 Task: Assign in the project BeaconWorks the issue 'Implement a new feature to allow for advanced search capabilities' to the sprint 'Rocket Run'. Assign in the project BeaconWorks the issue 'Address issues related to data privacy and compliance' to the sprint 'Rocket Run'. Assign in the project BeaconWorks the issue 'Develop a new feature to allow for dynamic form creation and customization' to the sprint 'Rocket Run'. Assign in the project BeaconWorks the issue 'Improve the accuracy of search results by implementing machine learning algorithms' to the sprint 'Rocket Run'
Action: Mouse moved to (174, 59)
Screenshot: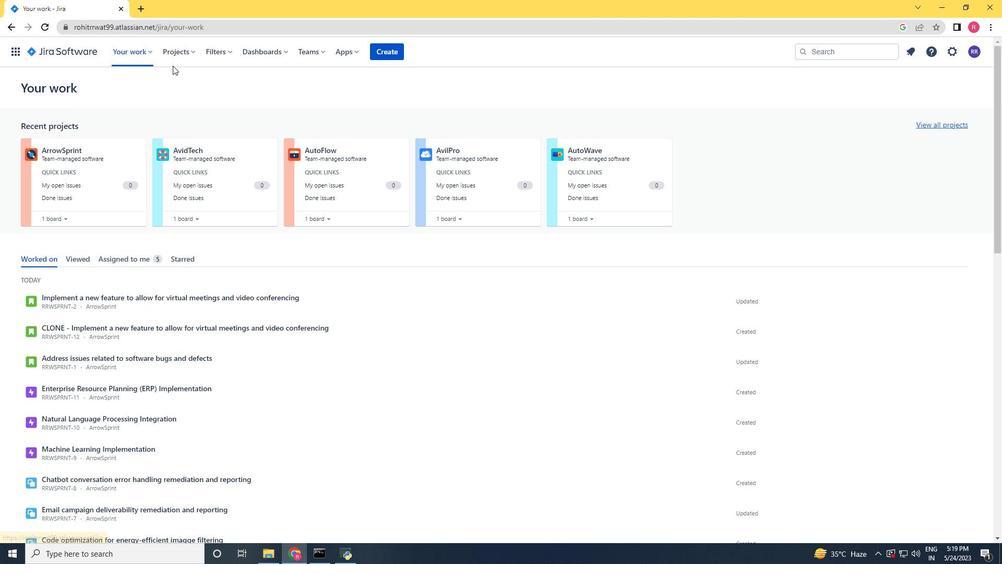 
Action: Mouse pressed left at (174, 59)
Screenshot: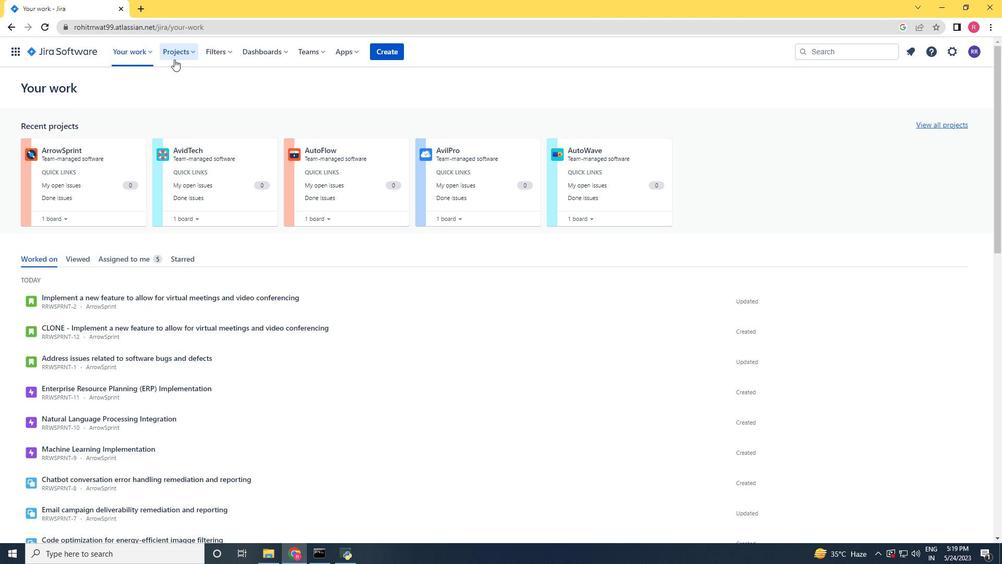 
Action: Mouse moved to (209, 104)
Screenshot: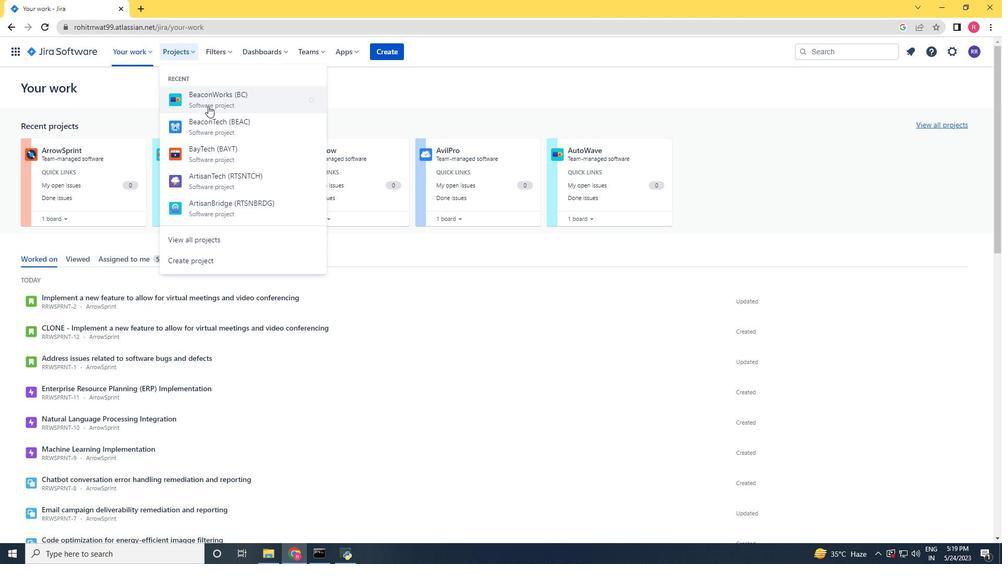 
Action: Mouse pressed left at (209, 104)
Screenshot: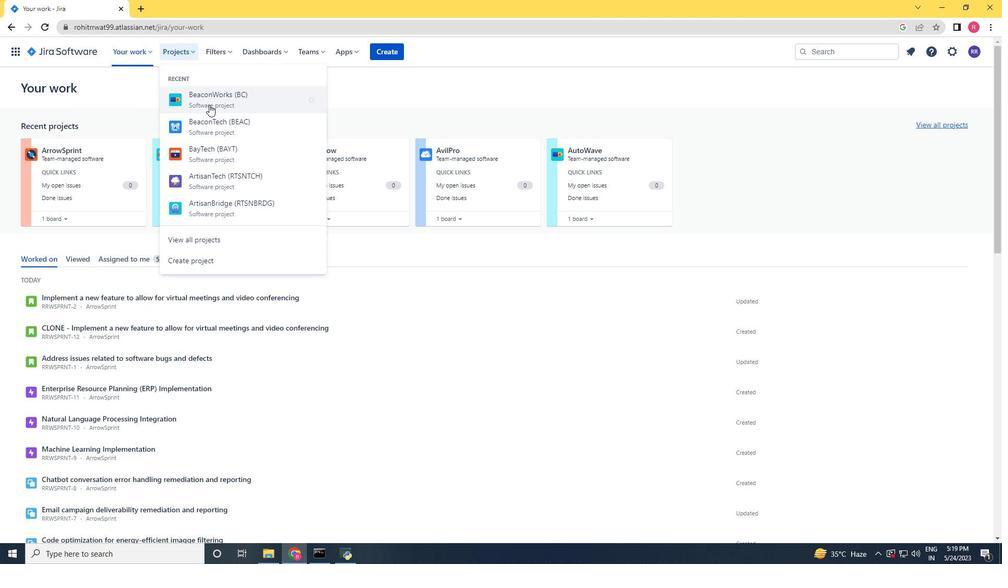 
Action: Mouse moved to (84, 159)
Screenshot: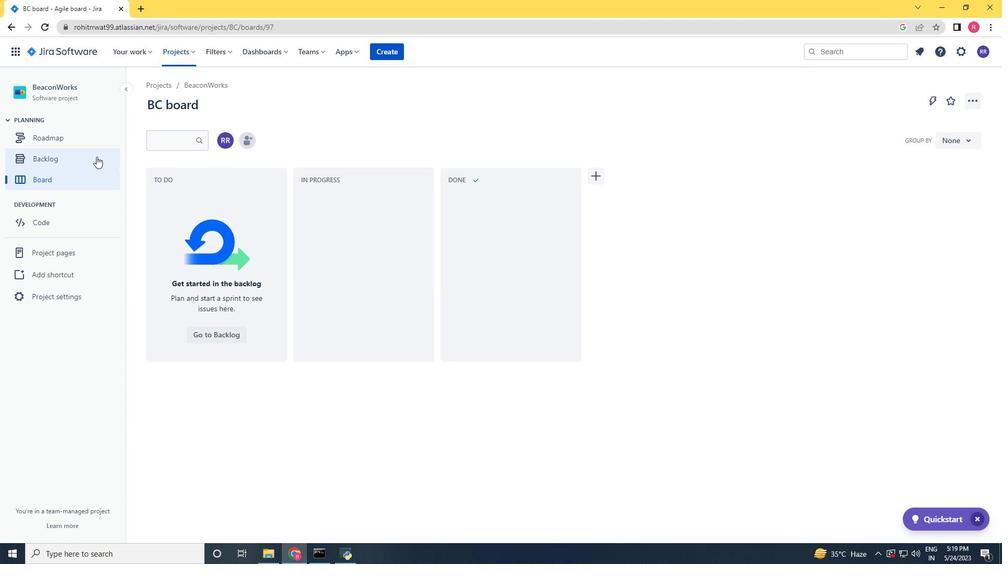 
Action: Mouse pressed left at (84, 159)
Screenshot: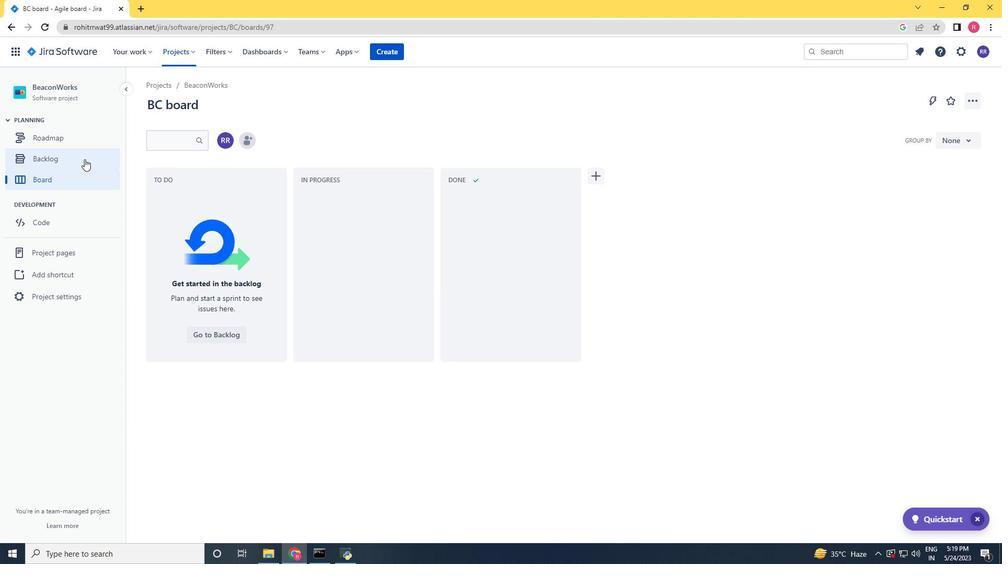 
Action: Mouse moved to (955, 280)
Screenshot: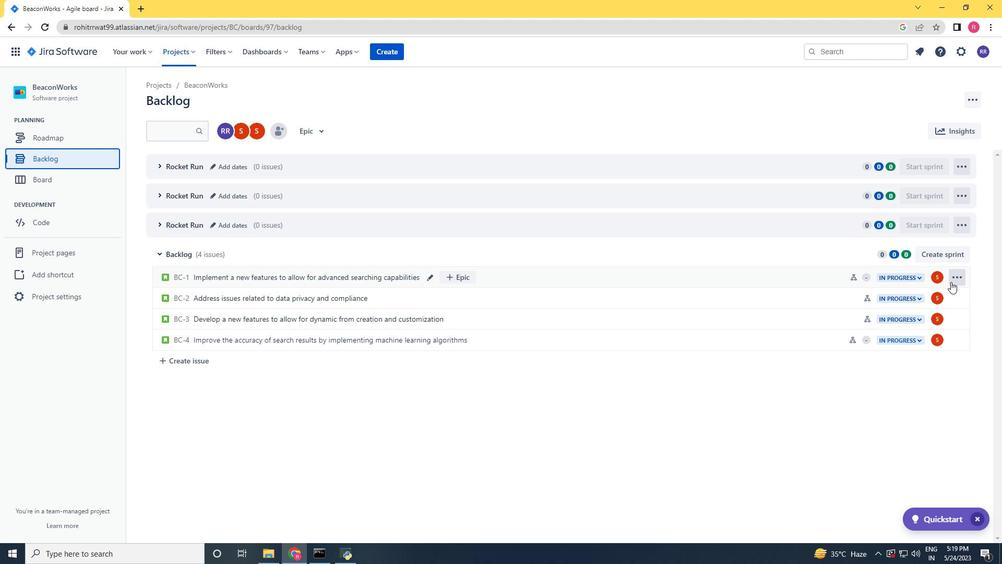 
Action: Mouse pressed left at (955, 280)
Screenshot: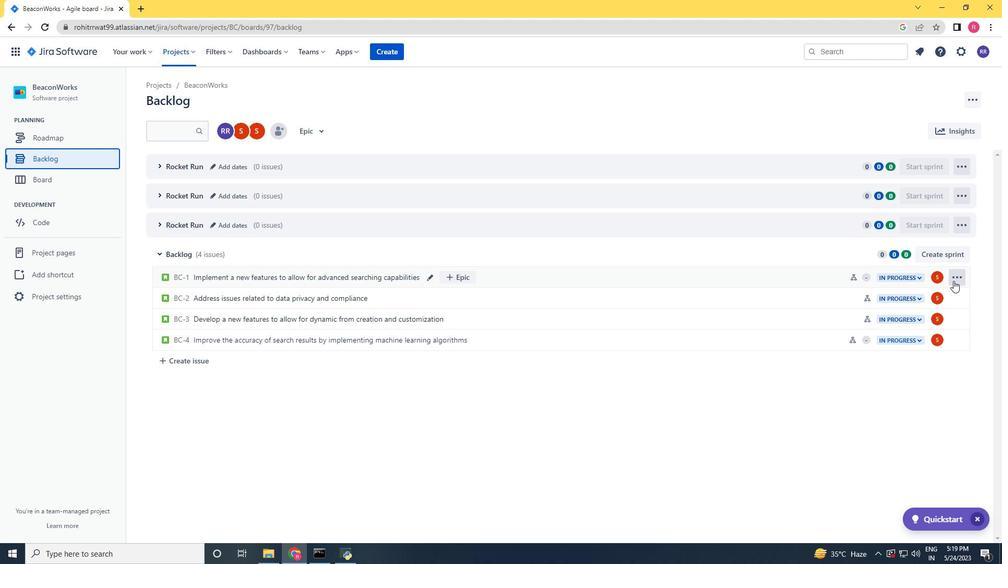 
Action: Mouse moved to (941, 396)
Screenshot: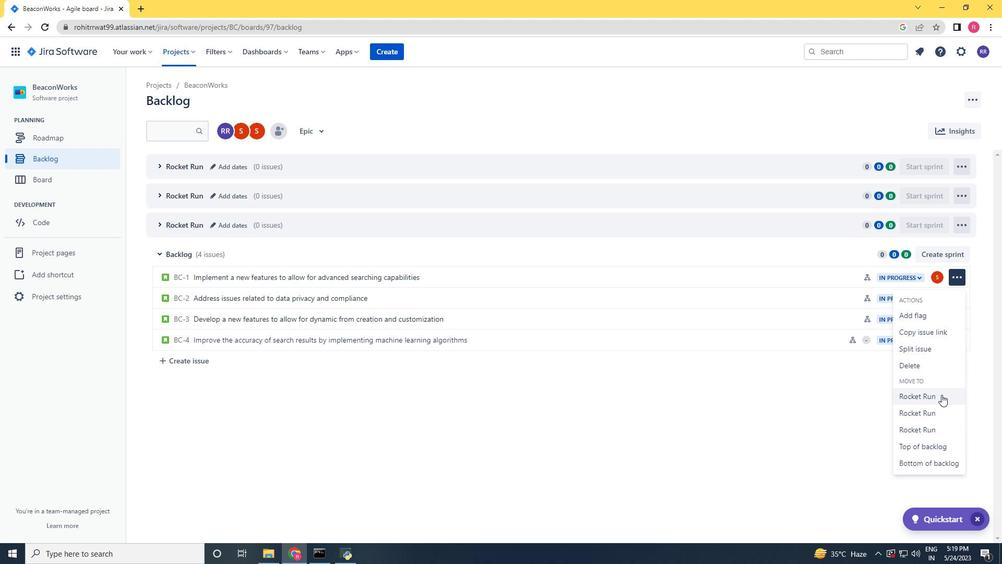 
Action: Mouse pressed left at (941, 396)
Screenshot: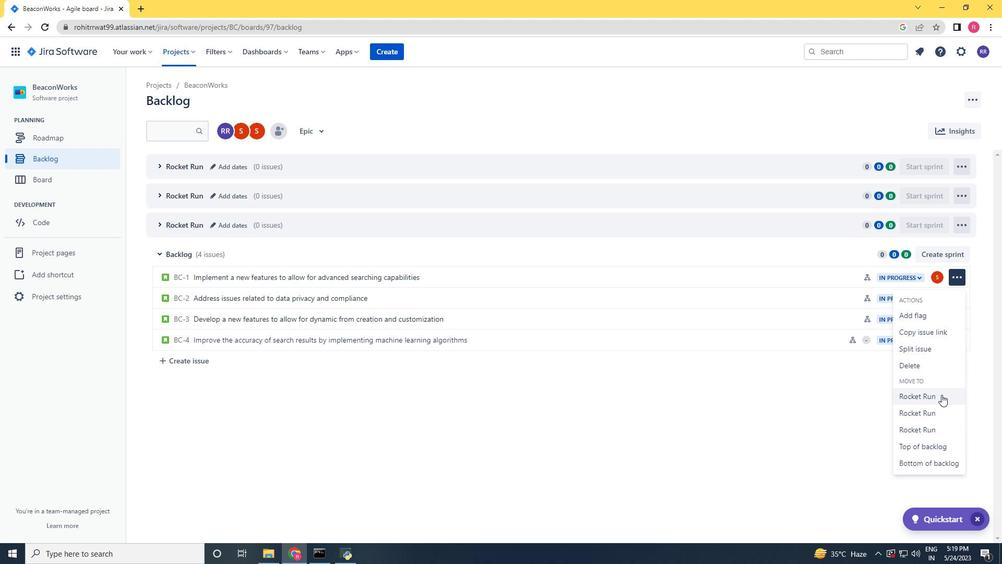 
Action: Mouse moved to (158, 164)
Screenshot: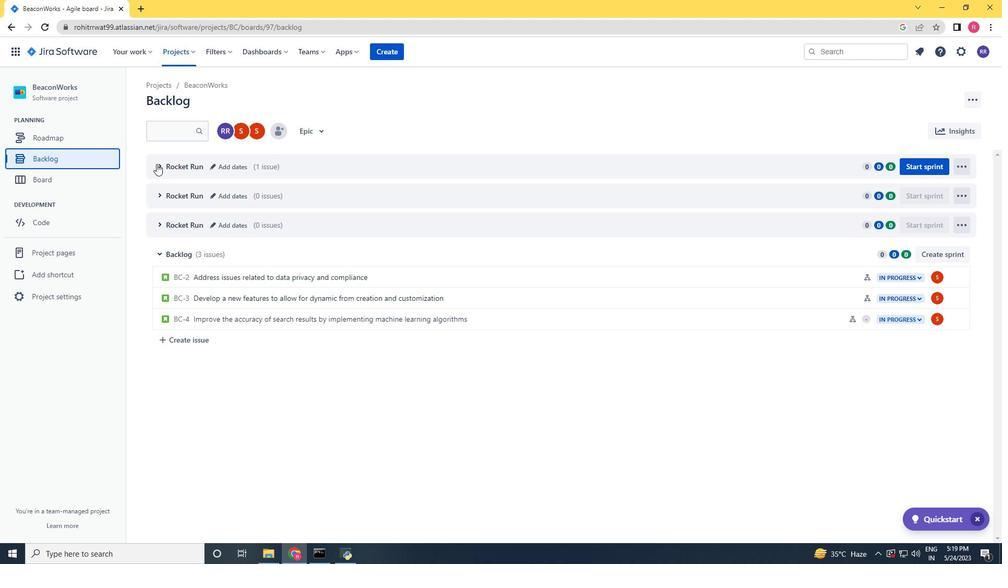 
Action: Mouse pressed left at (158, 164)
Screenshot: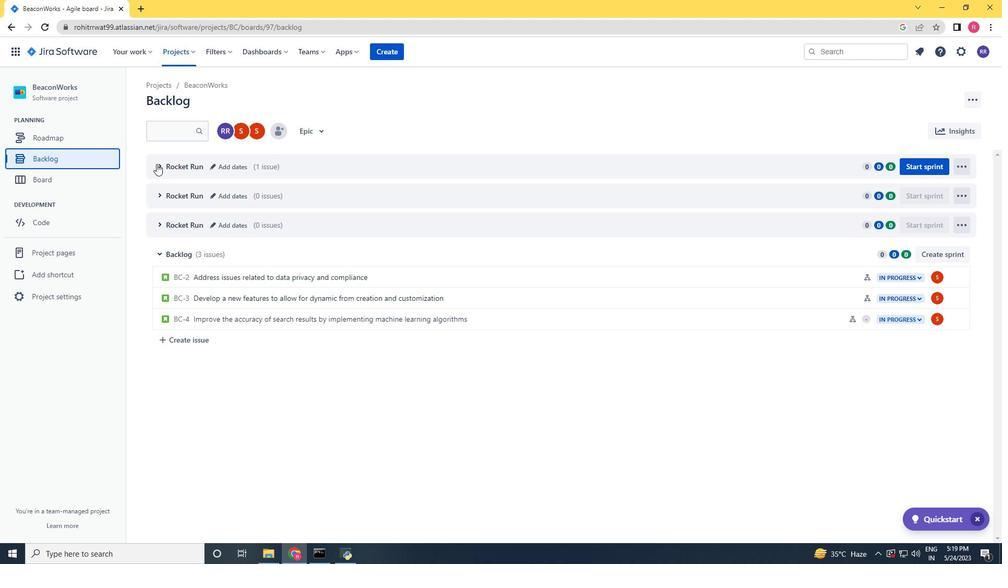 
Action: Mouse moved to (953, 343)
Screenshot: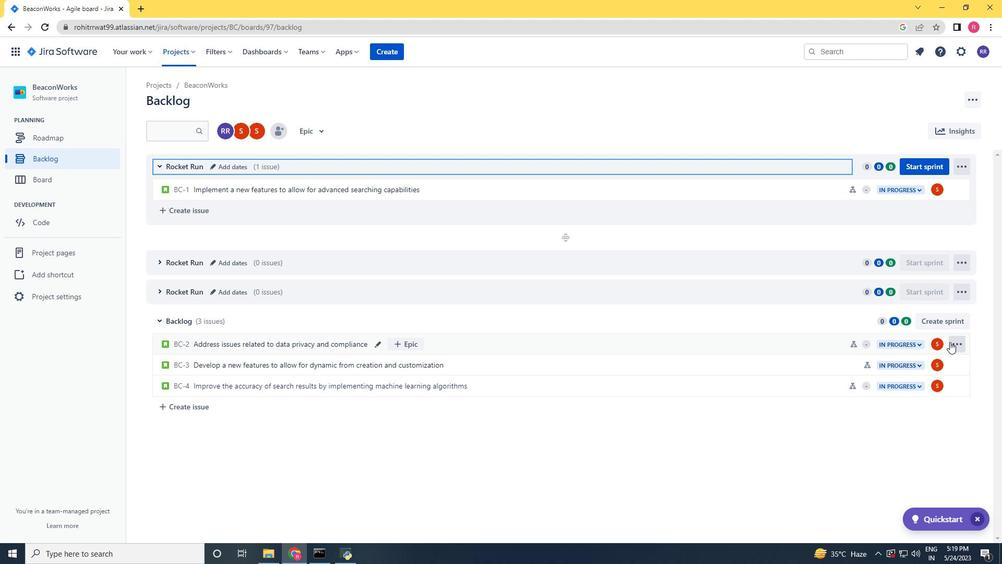 
Action: Mouse pressed left at (953, 343)
Screenshot: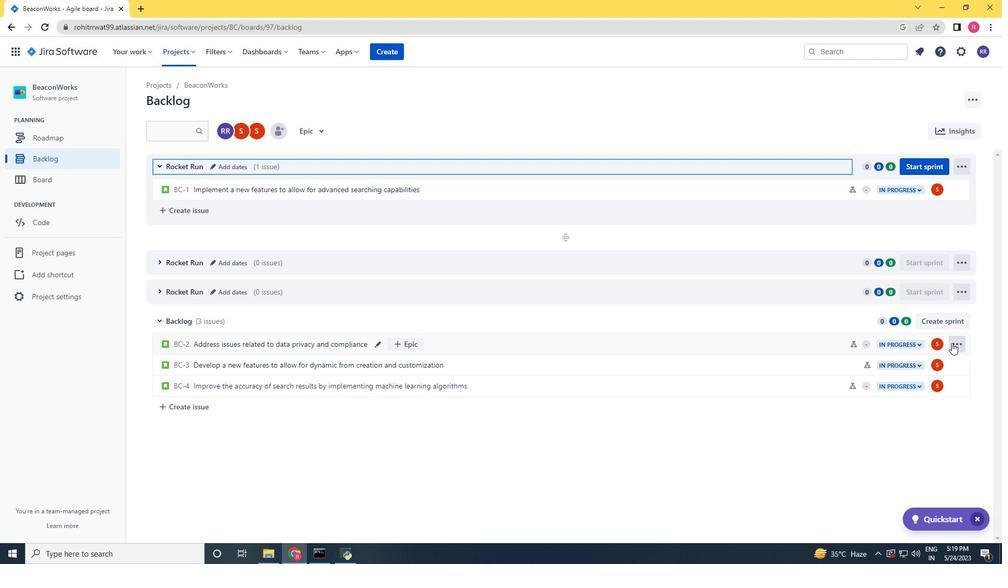 
Action: Mouse moved to (917, 274)
Screenshot: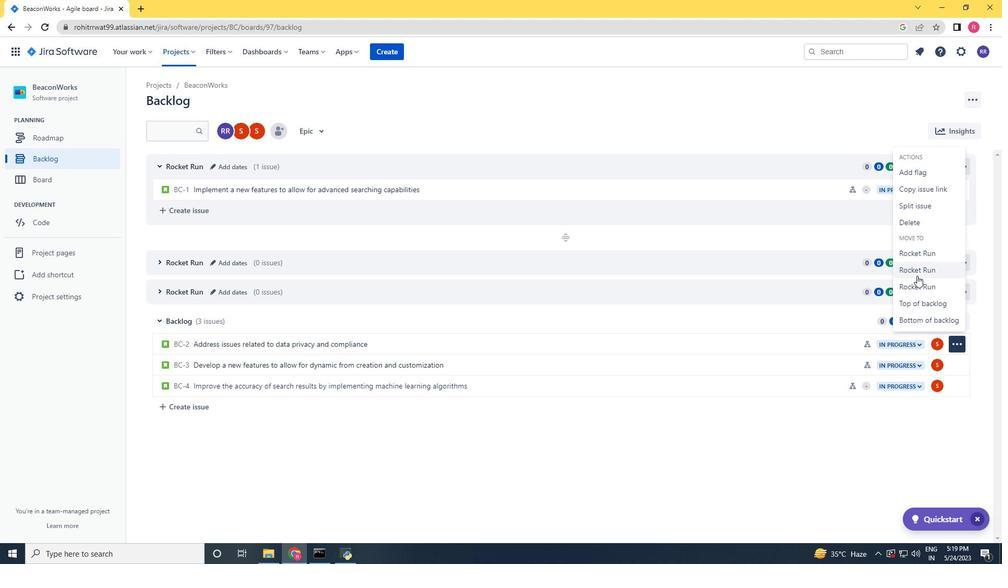 
Action: Mouse pressed left at (917, 274)
Screenshot: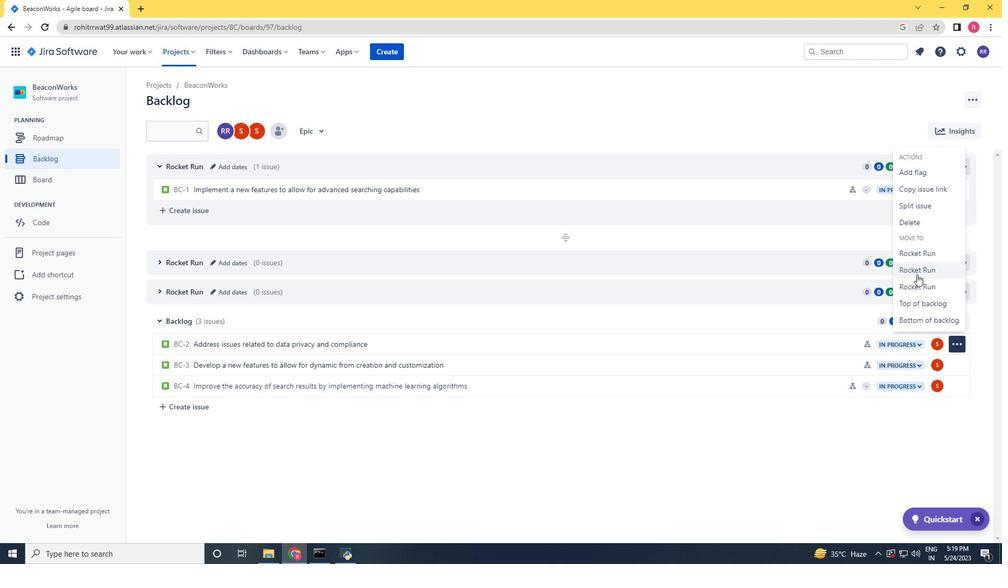 
Action: Mouse moved to (157, 261)
Screenshot: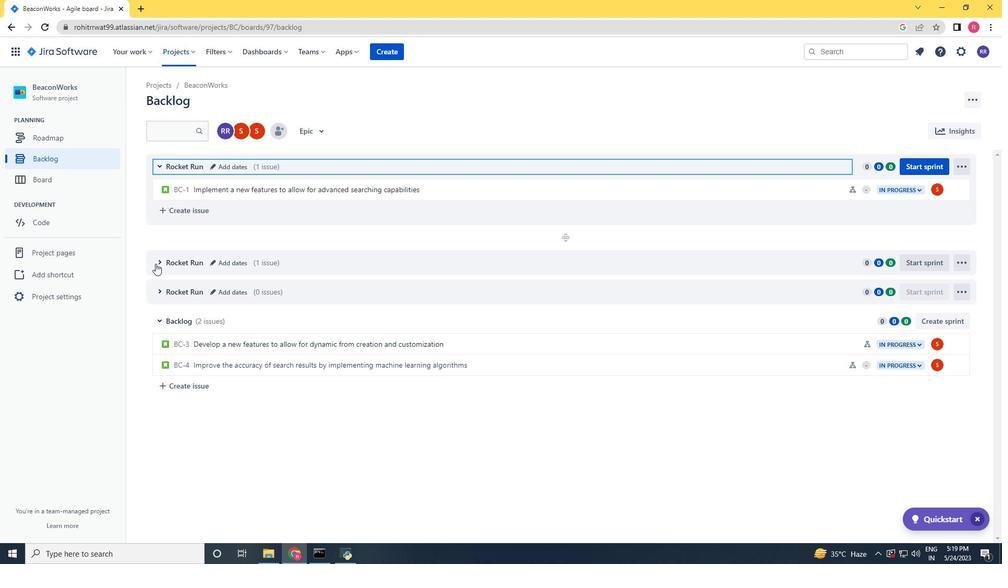 
Action: Mouse pressed left at (157, 261)
Screenshot: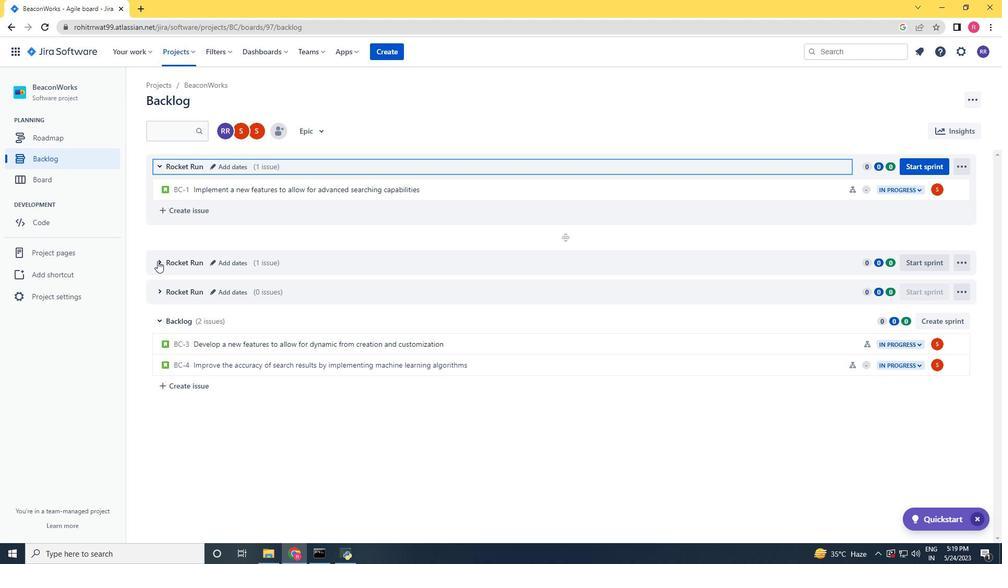 
Action: Mouse moved to (950, 409)
Screenshot: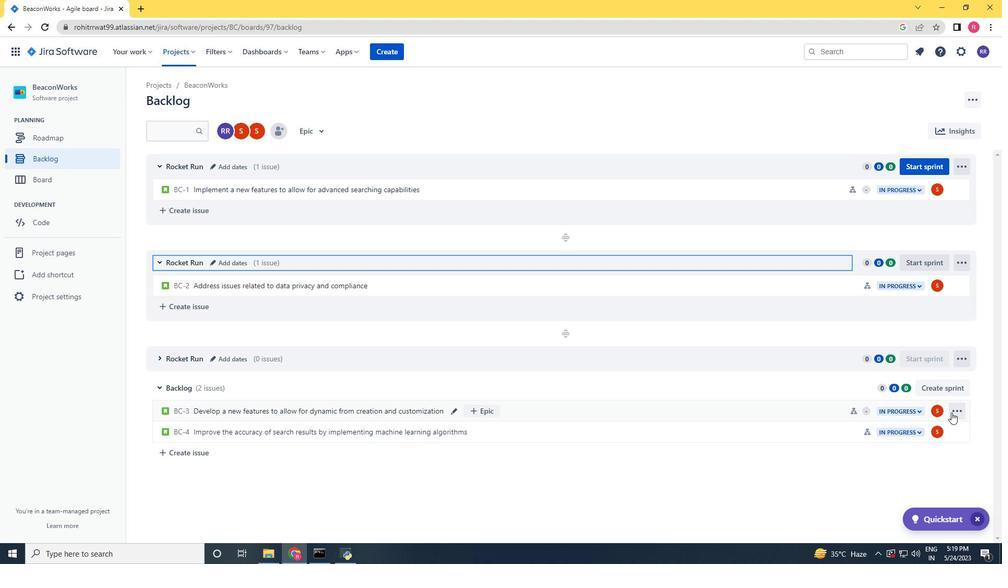 
Action: Mouse pressed left at (950, 409)
Screenshot: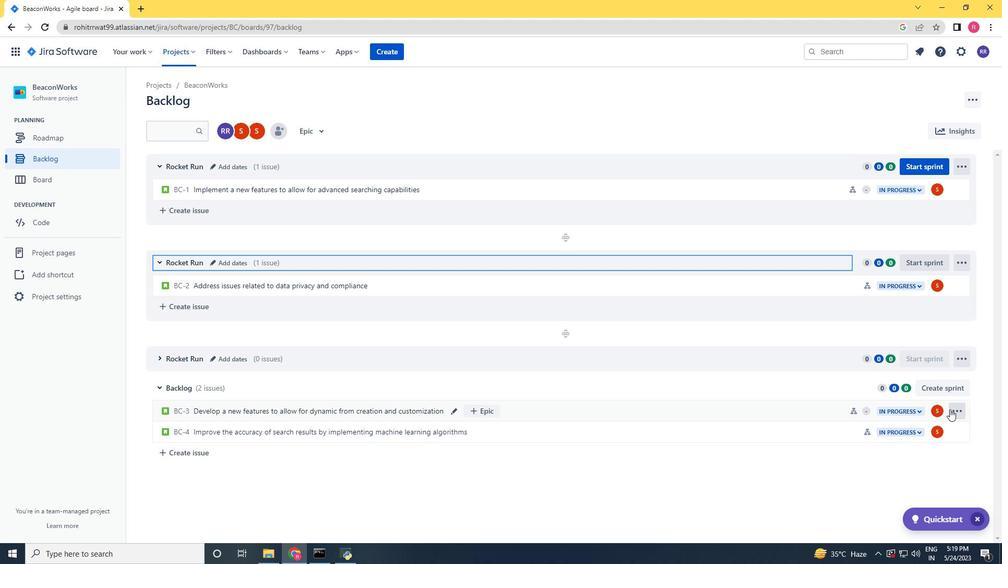 
Action: Mouse moved to (925, 357)
Screenshot: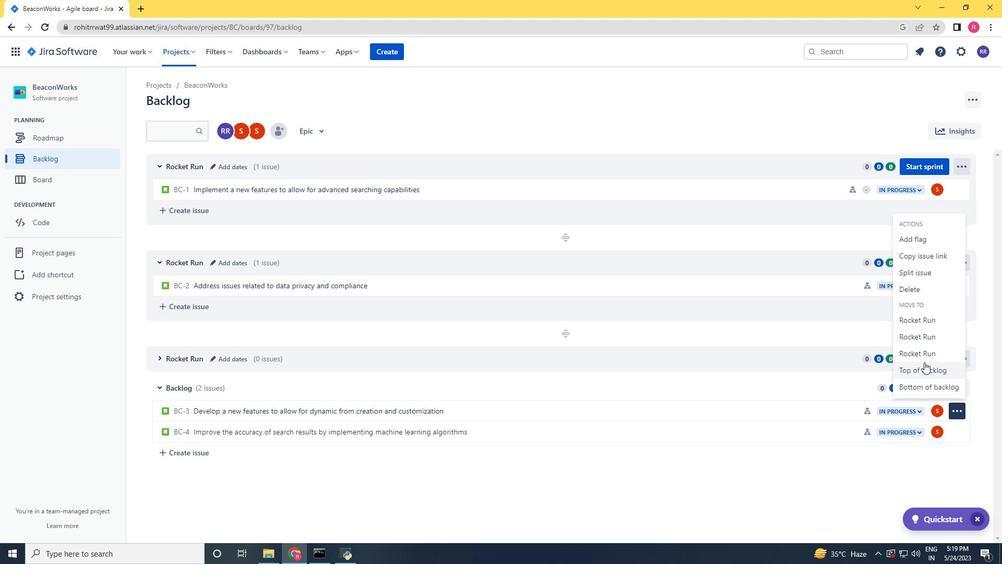 
Action: Mouse pressed left at (925, 357)
Screenshot: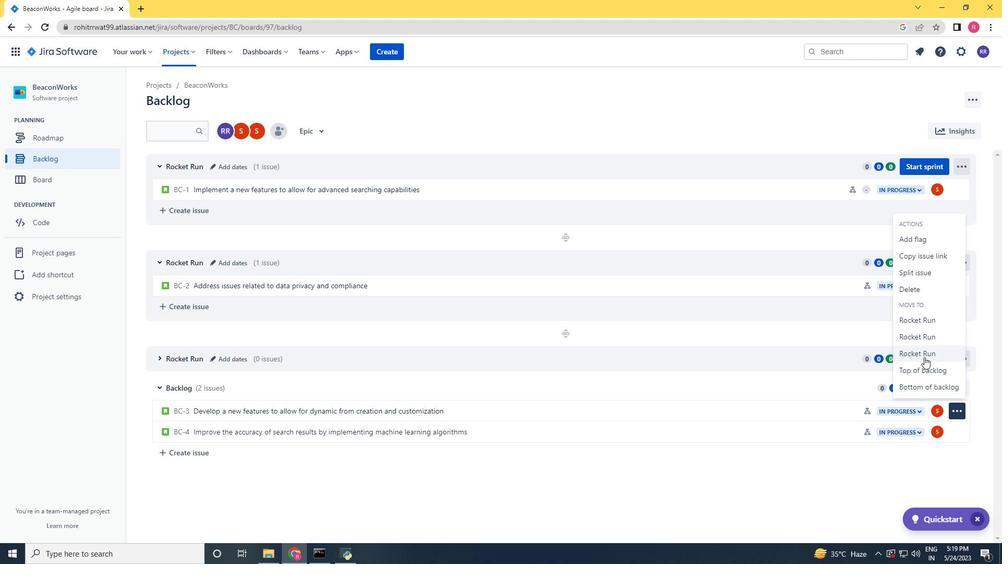 
Action: Mouse moved to (161, 357)
Screenshot: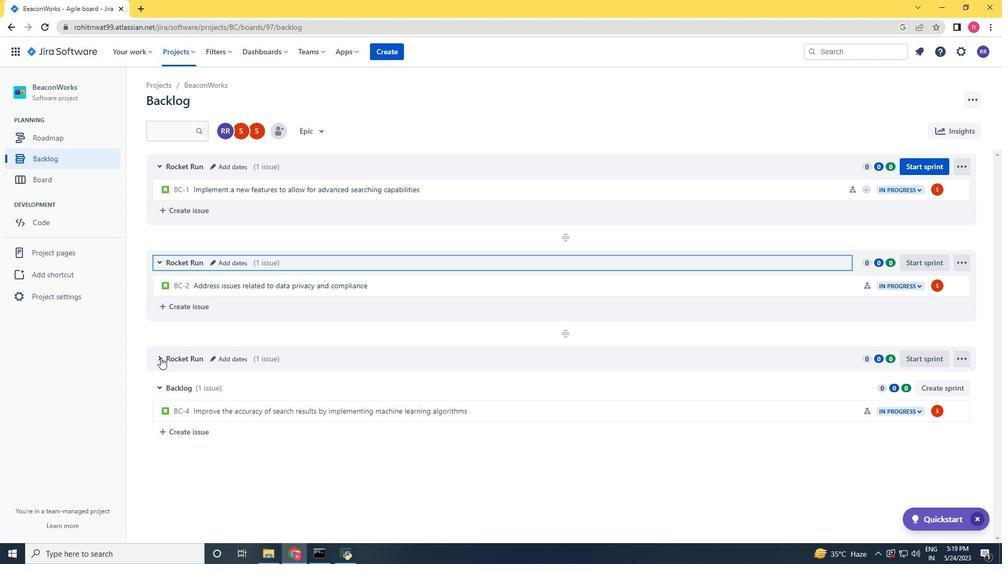
Action: Mouse pressed left at (161, 357)
Screenshot: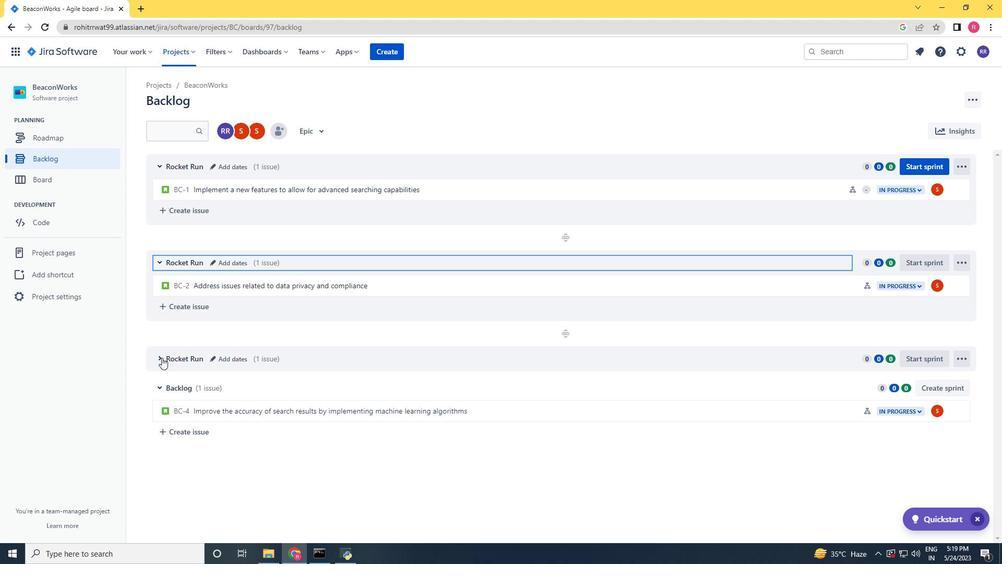 
Action: Mouse moved to (961, 477)
Screenshot: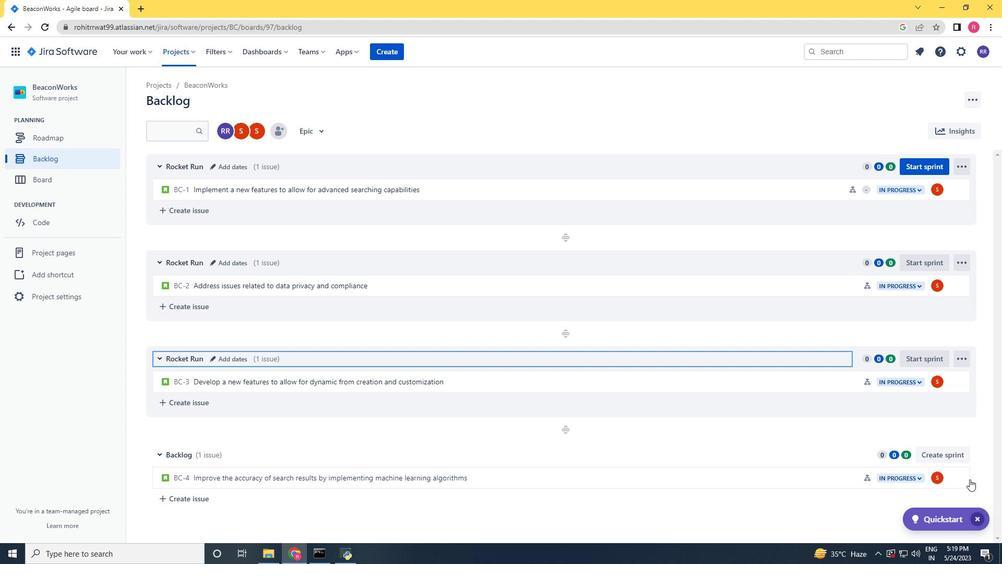 
Action: Mouse pressed left at (961, 477)
Screenshot: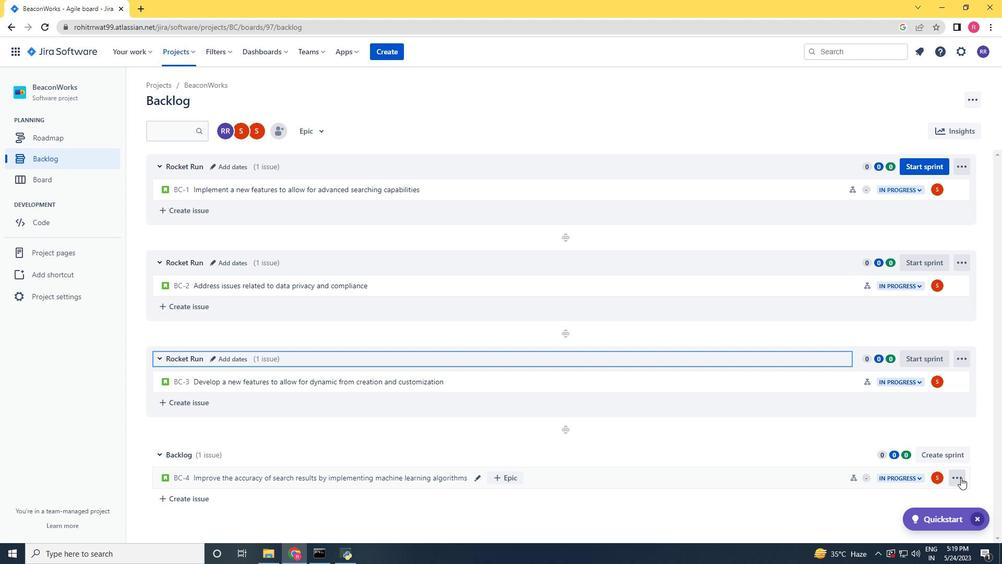 
Action: Mouse moved to (927, 425)
Screenshot: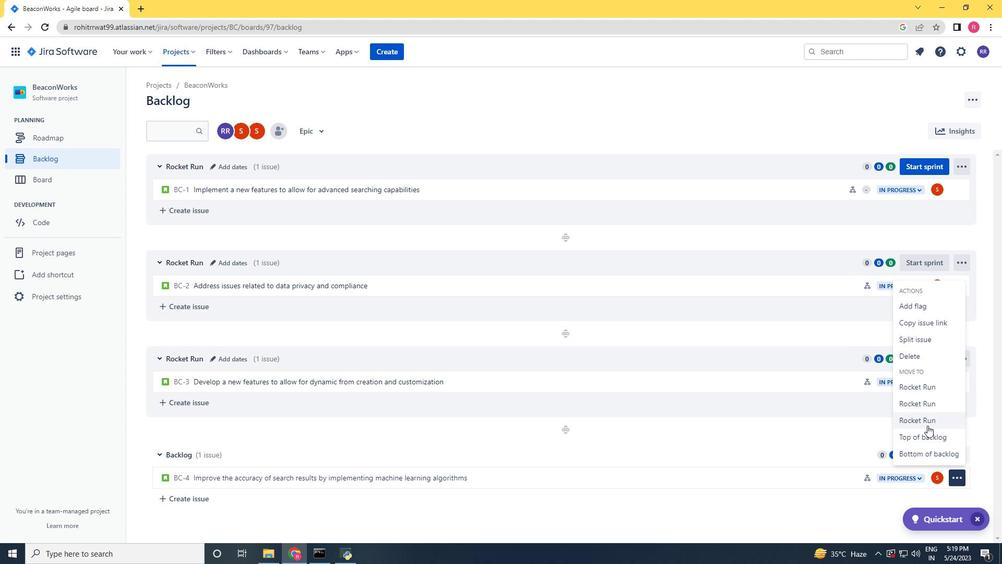 
Action: Mouse pressed left at (927, 425)
Screenshot: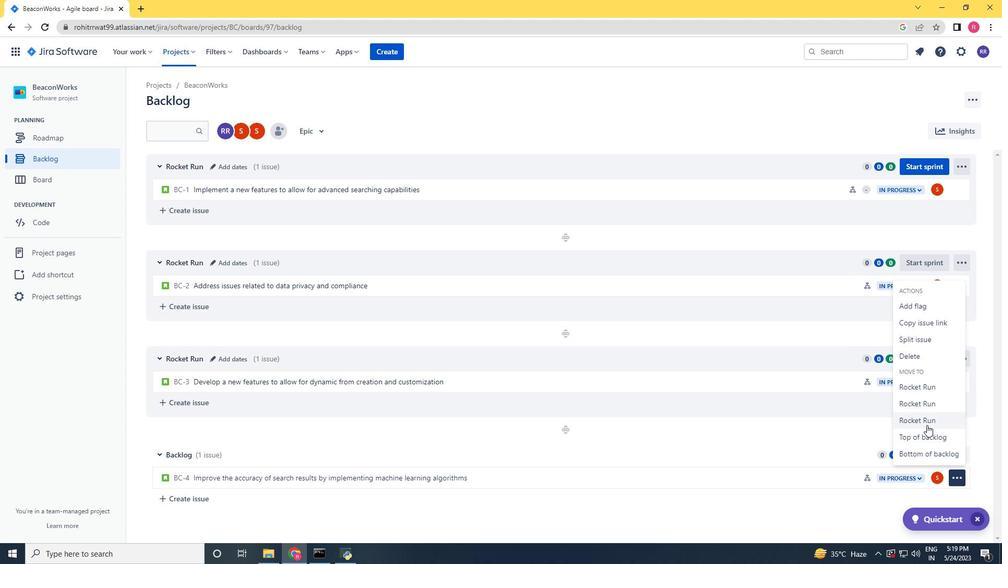 
Action: Mouse moved to (274, 472)
Screenshot: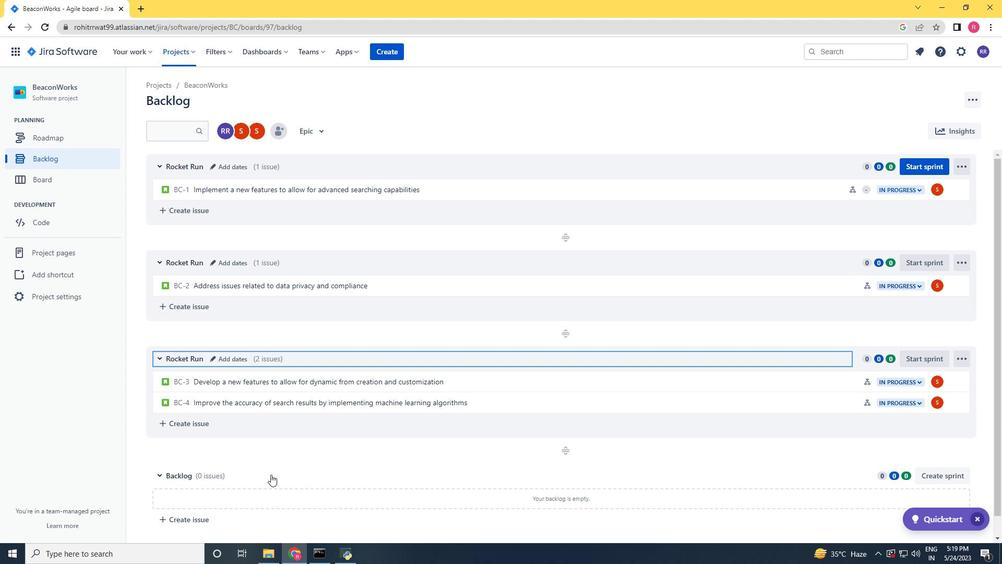 
Action: Mouse scrolled (274, 473) with delta (0, 0)
Screenshot: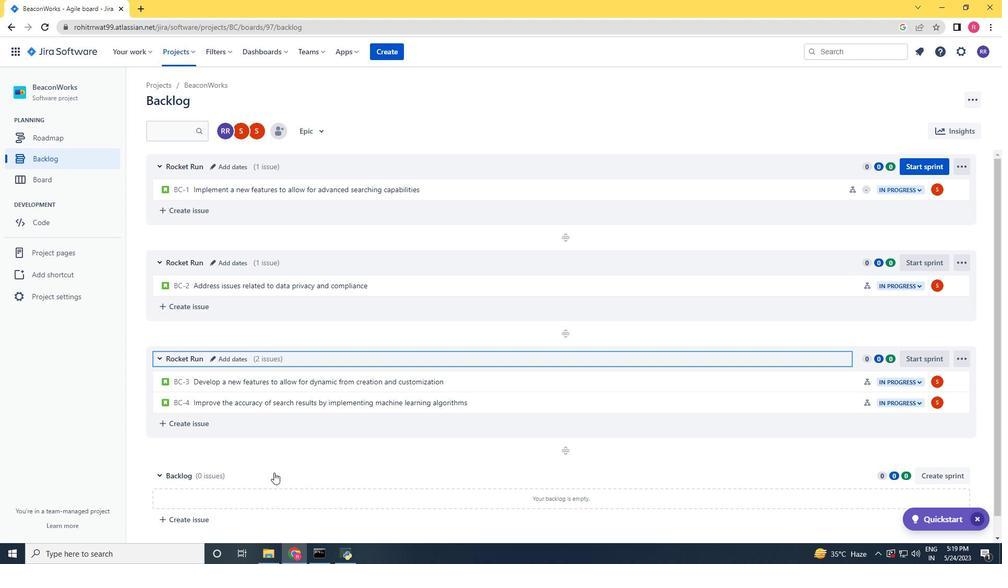 
Action: Mouse scrolled (274, 473) with delta (0, 0)
Screenshot: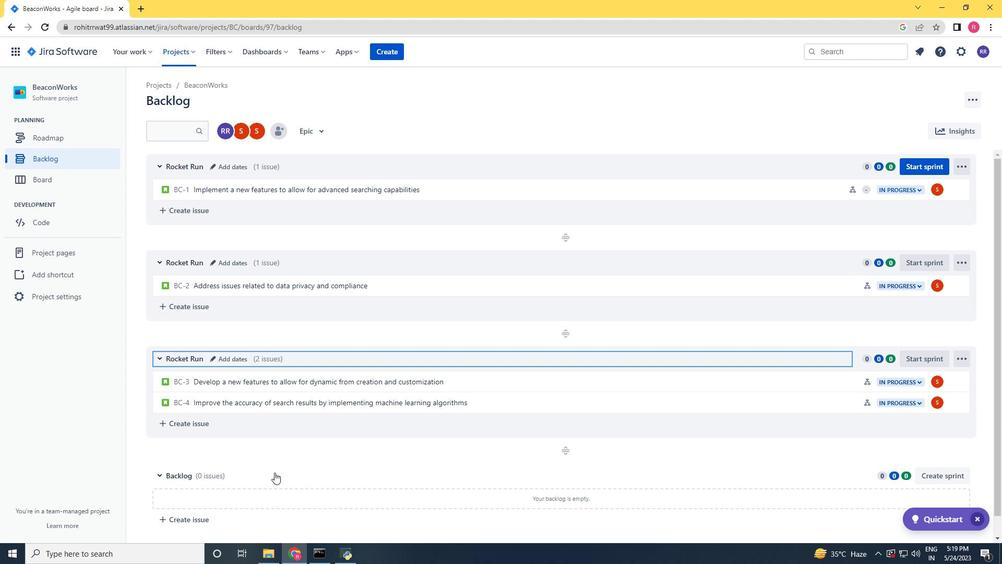 
Action: Mouse scrolled (274, 473) with delta (0, 0)
Screenshot: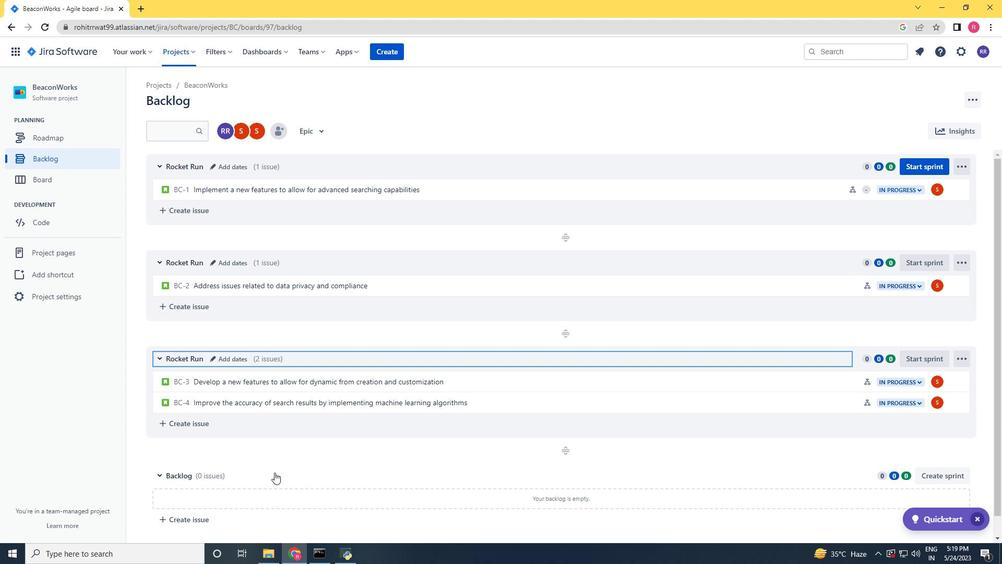 
Action: Mouse scrolled (274, 473) with delta (0, 0)
Screenshot: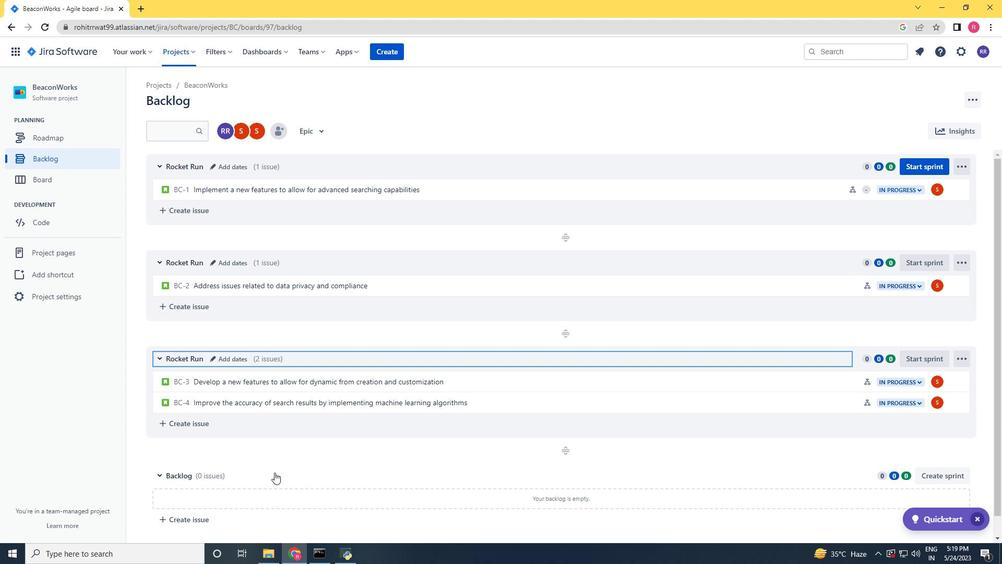 
Action: Mouse scrolled (274, 473) with delta (0, 0)
Screenshot: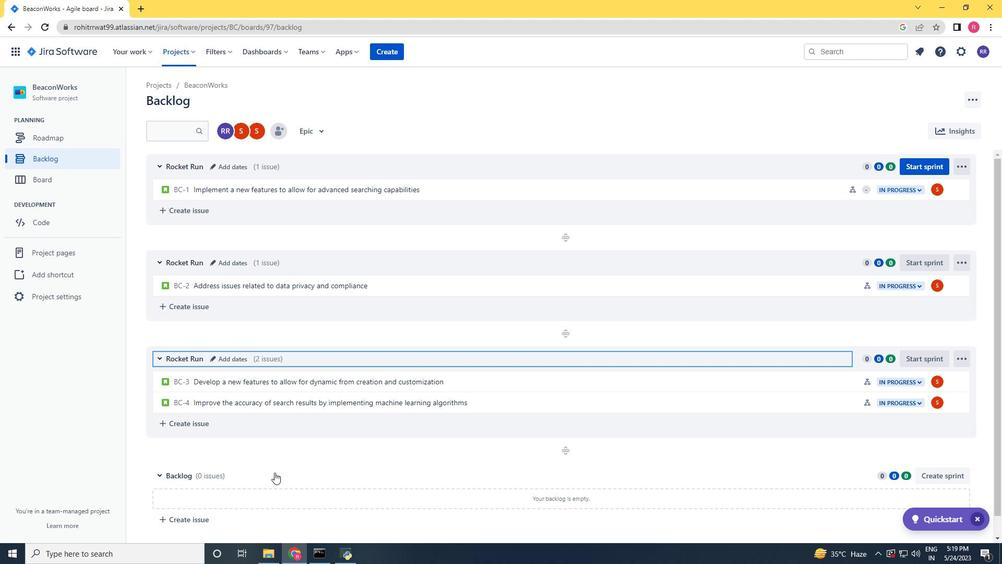 
Action: Mouse scrolled (274, 473) with delta (0, 0)
Screenshot: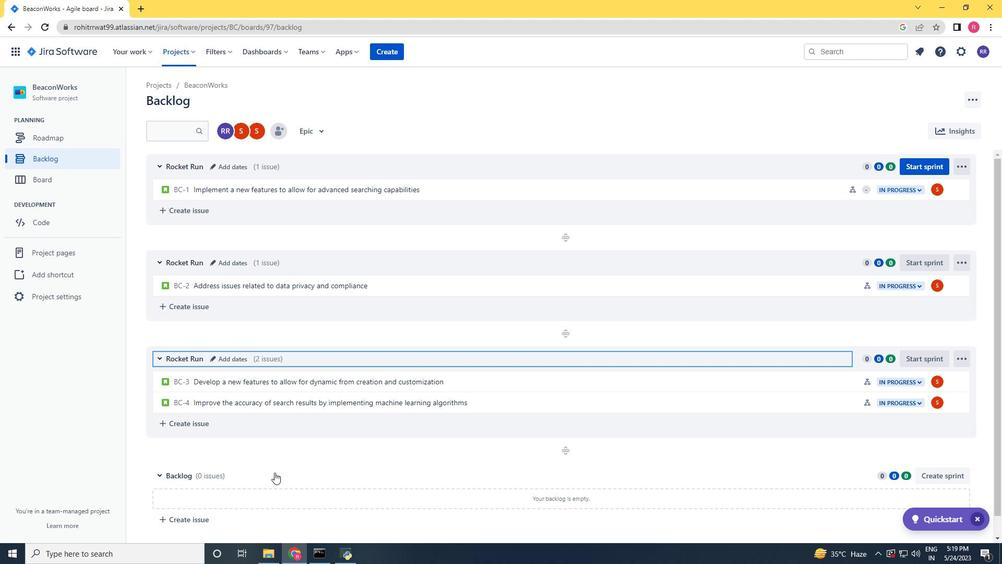 
Action: Mouse scrolled (274, 472) with delta (0, 0)
Screenshot: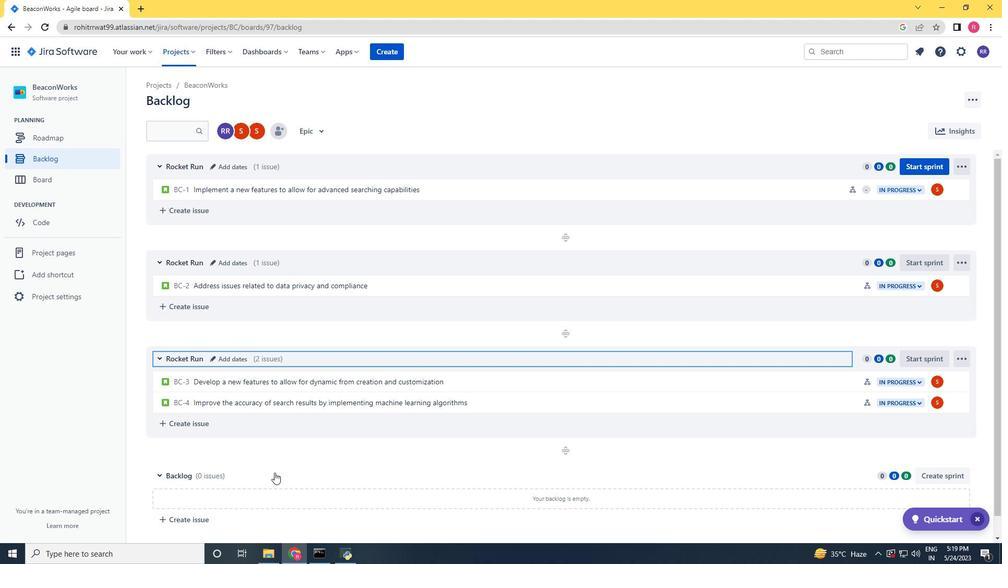 
Action: Mouse scrolled (274, 472) with delta (0, 0)
Screenshot: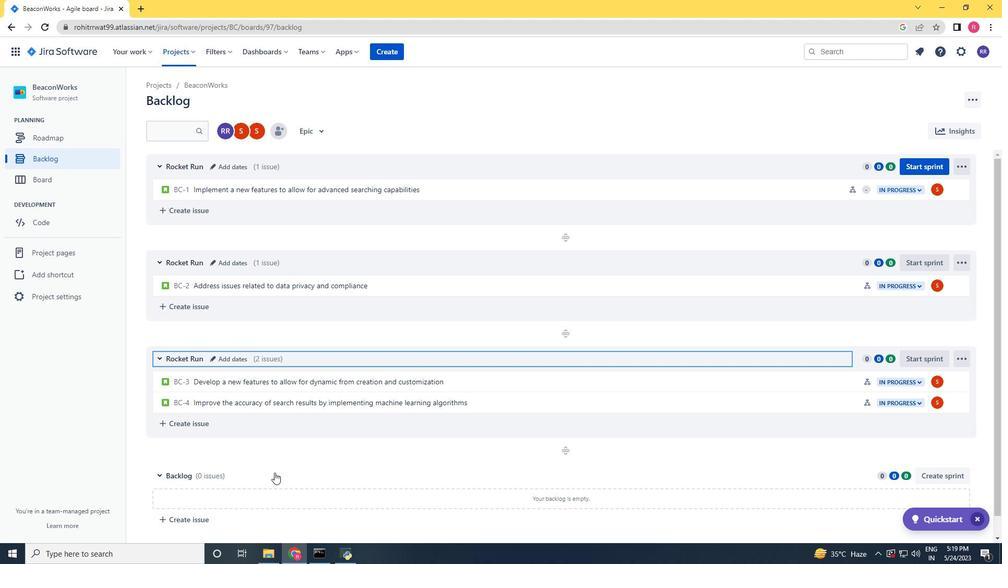 
Action: Mouse scrolled (274, 472) with delta (0, 0)
Screenshot: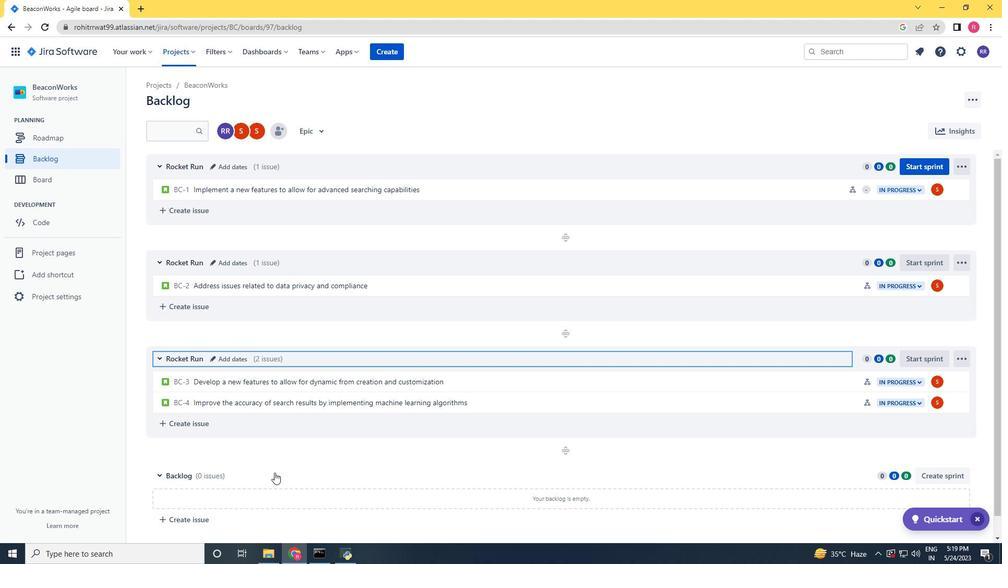 
Action: Mouse scrolled (274, 472) with delta (0, 0)
Screenshot: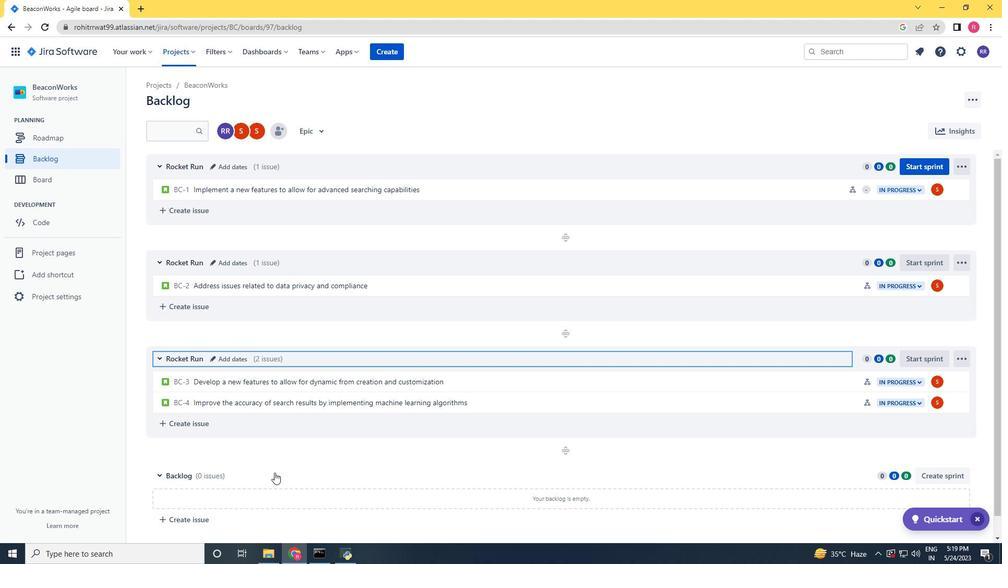 
Action: Mouse scrolled (274, 472) with delta (0, 0)
Screenshot: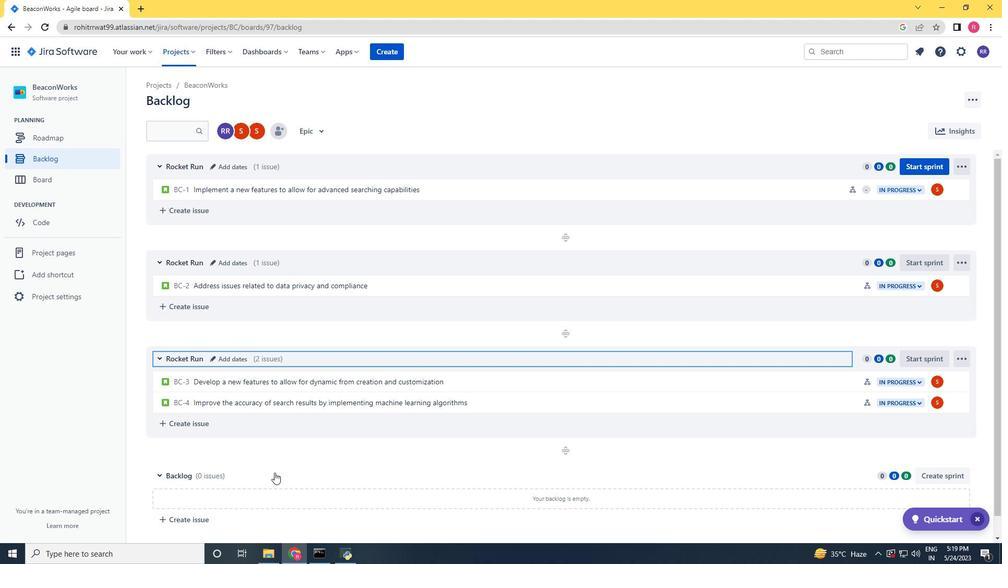
Action: Mouse scrolled (274, 472) with delta (0, 0)
Screenshot: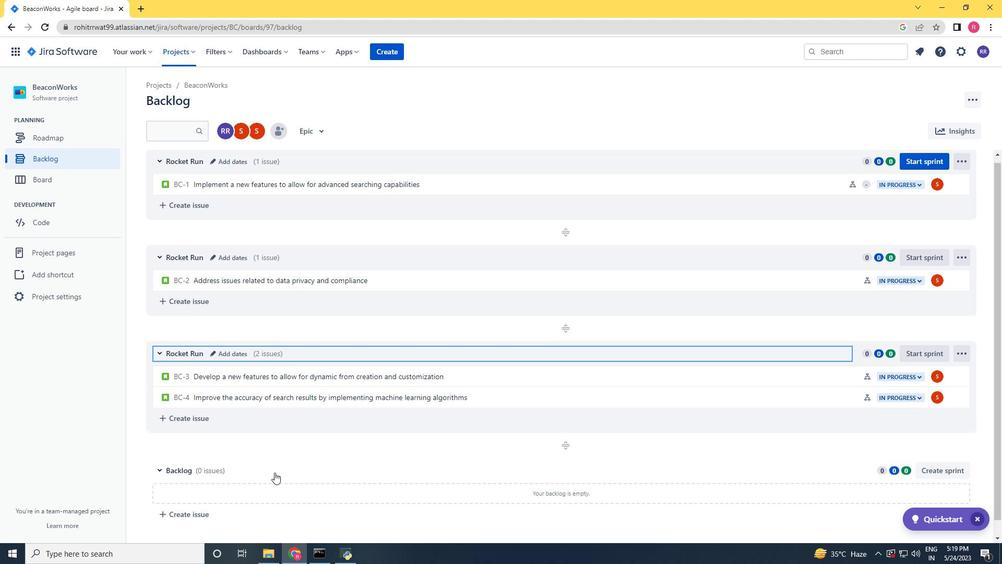 
Action: Mouse scrolled (274, 473) with delta (0, 0)
Screenshot: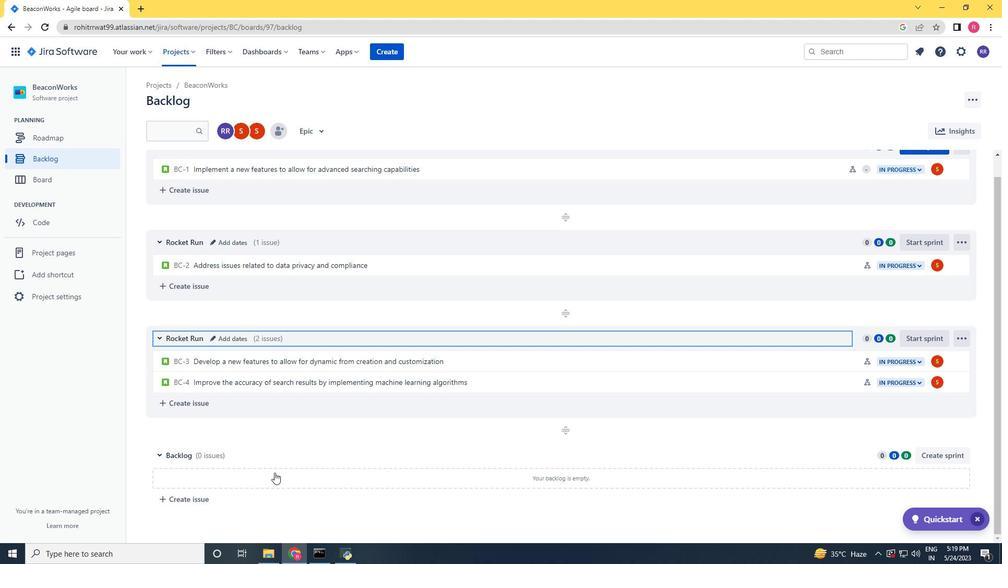 
Action: Mouse scrolled (274, 473) with delta (0, 0)
Screenshot: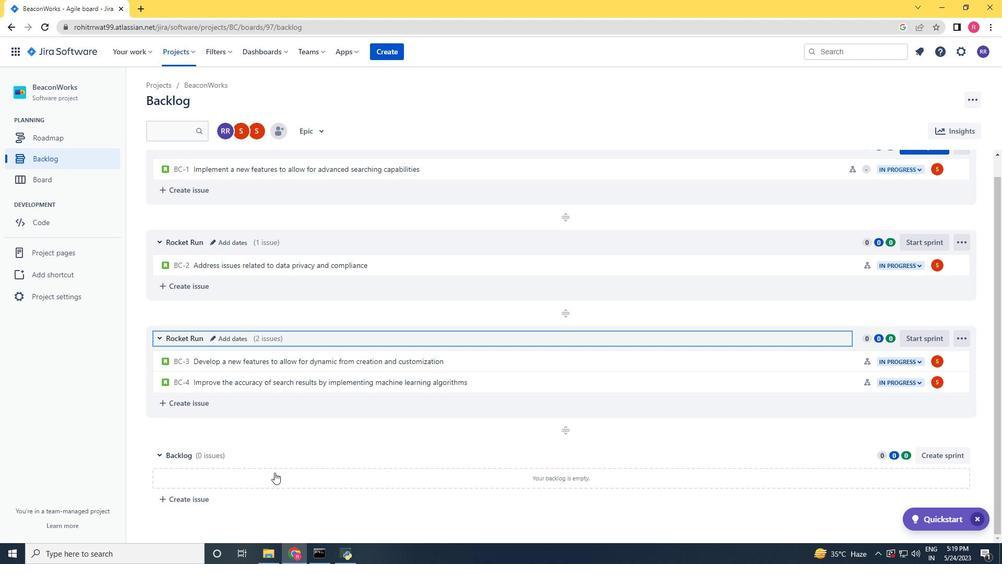 
Action: Mouse scrolled (274, 473) with delta (0, 0)
Screenshot: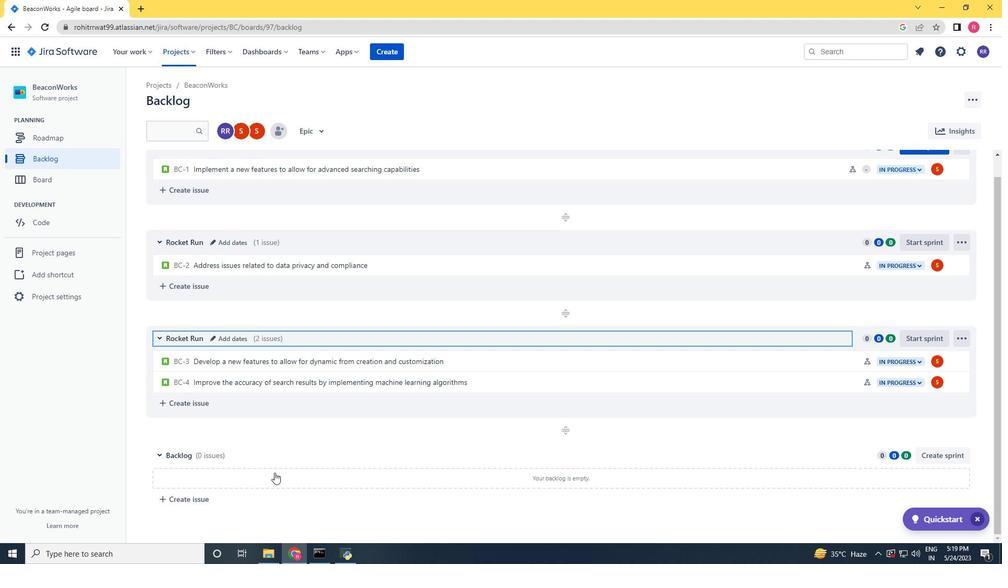 
Action: Mouse scrolled (274, 473) with delta (0, 0)
Screenshot: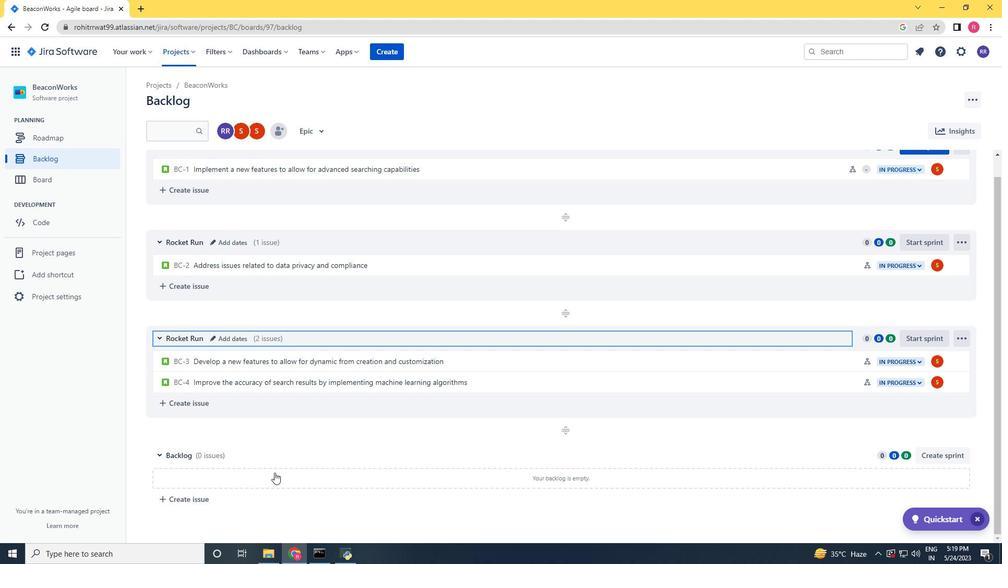 
Action: Mouse scrolled (274, 473) with delta (0, 0)
Screenshot: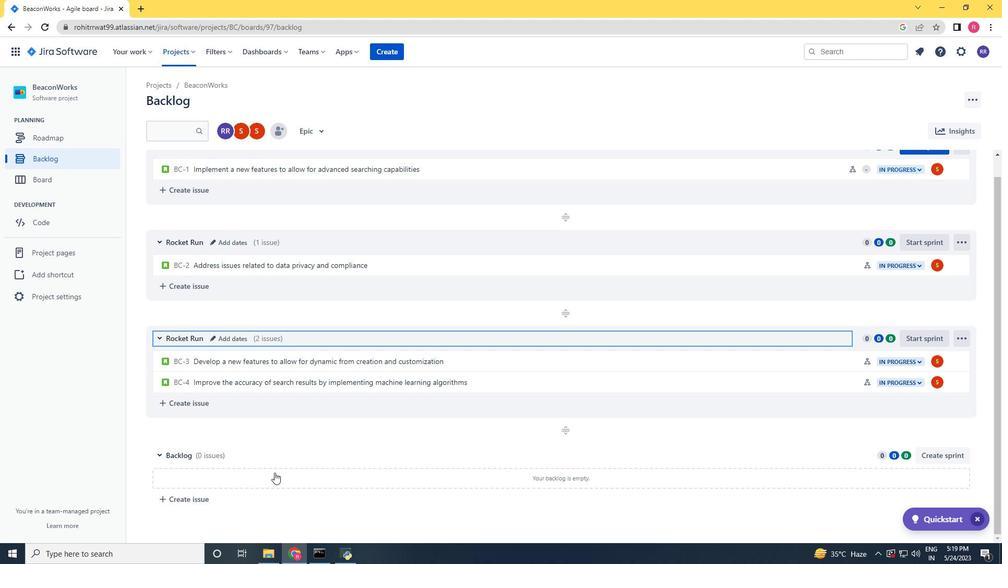 
